 Task: Start in the project VikingTech the sprint 'Scope Sprint', with a duration of 1 week.
Action: Mouse moved to (50, 162)
Screenshot: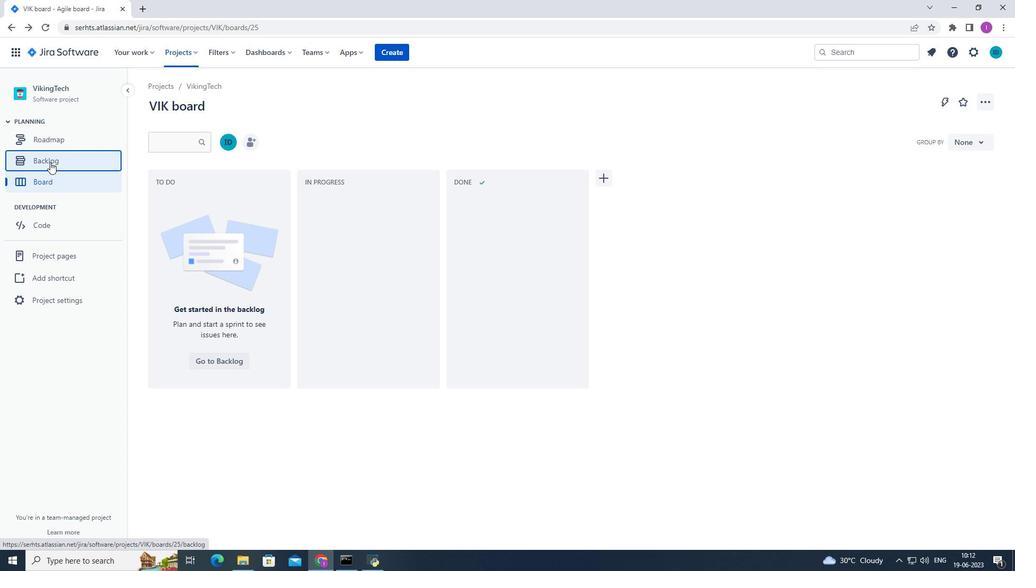 
Action: Mouse pressed left at (50, 162)
Screenshot: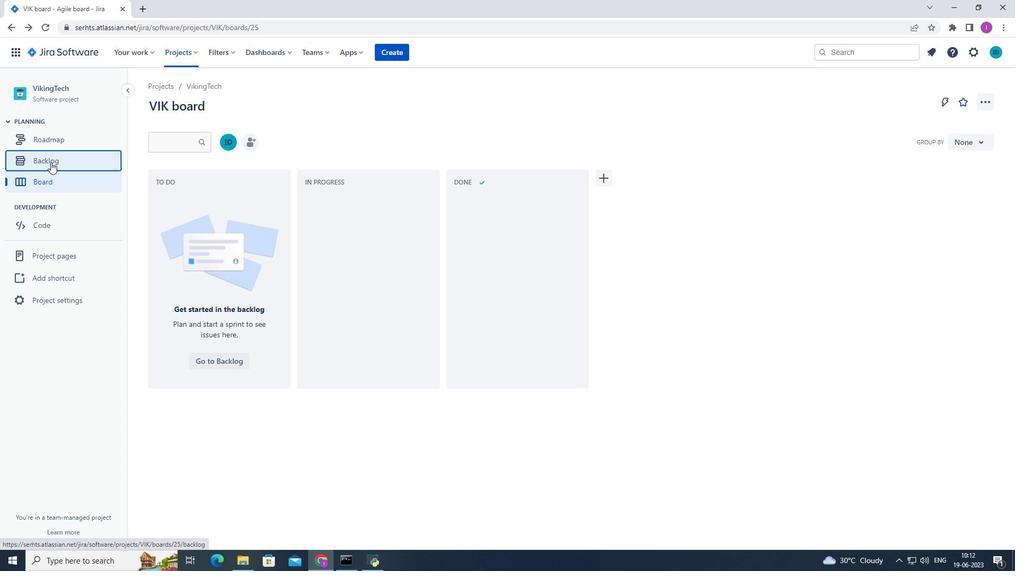 
Action: Mouse moved to (936, 167)
Screenshot: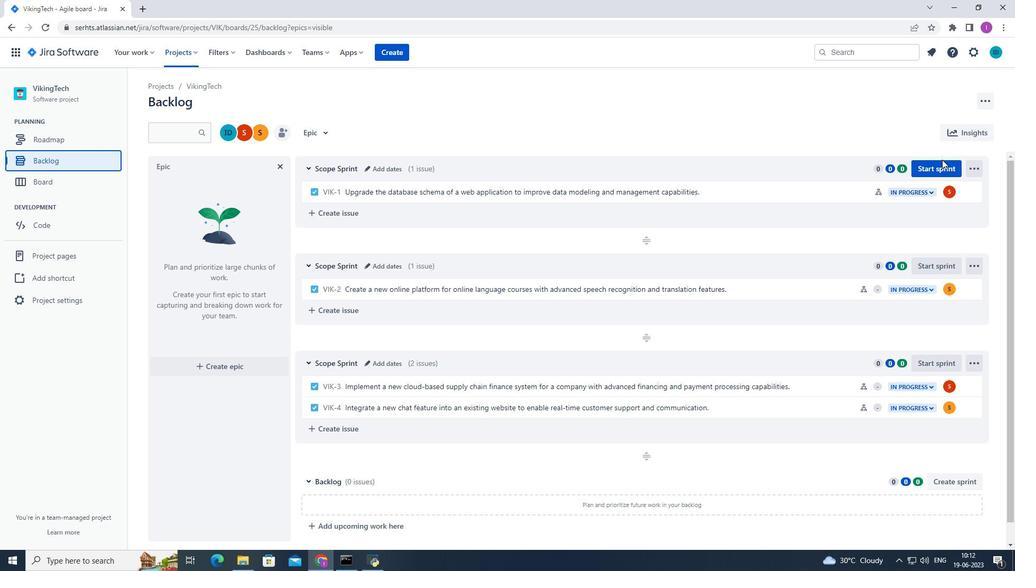 
Action: Mouse pressed left at (936, 167)
Screenshot: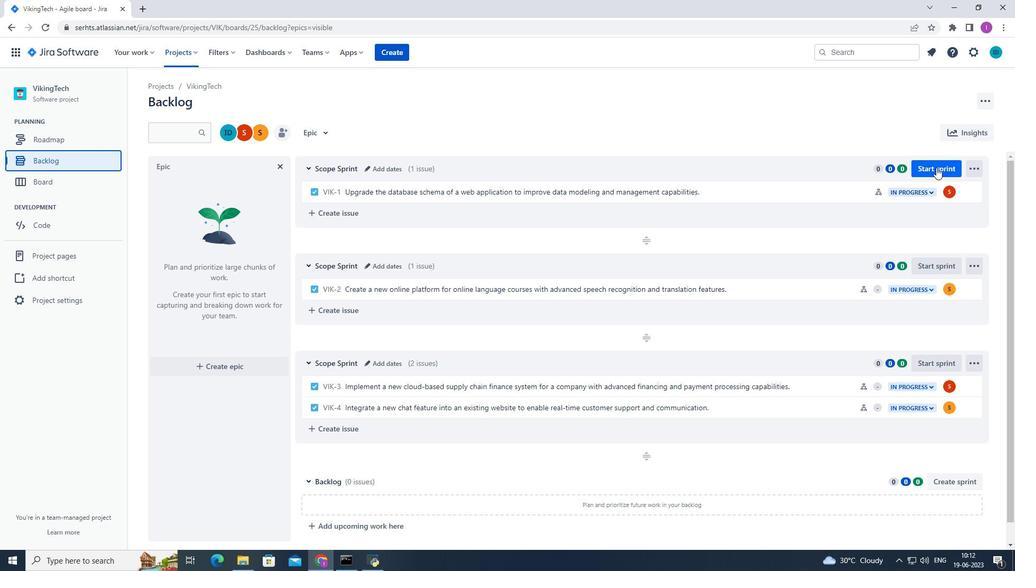 
Action: Mouse moved to (485, 184)
Screenshot: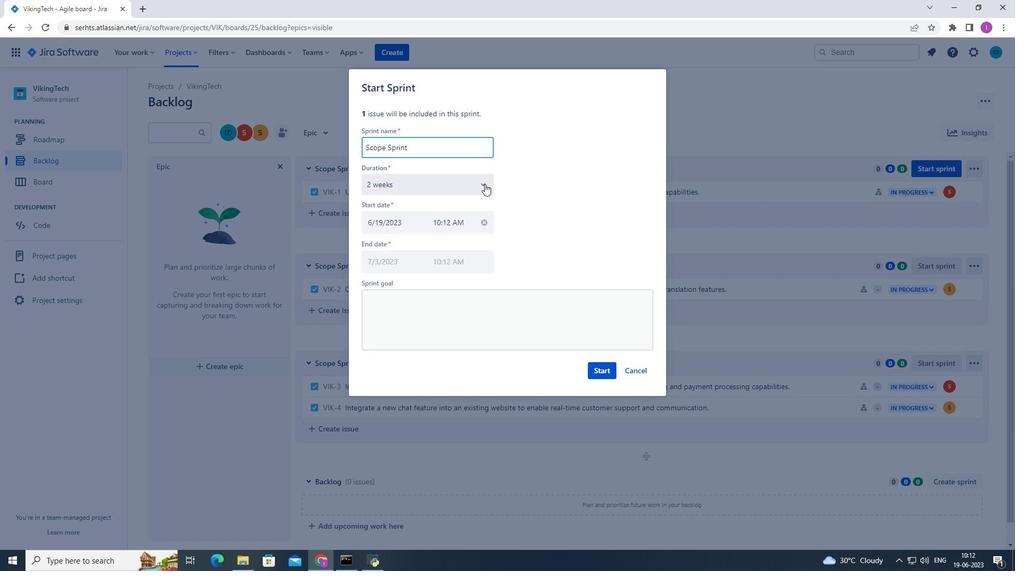 
Action: Mouse pressed left at (485, 184)
Screenshot: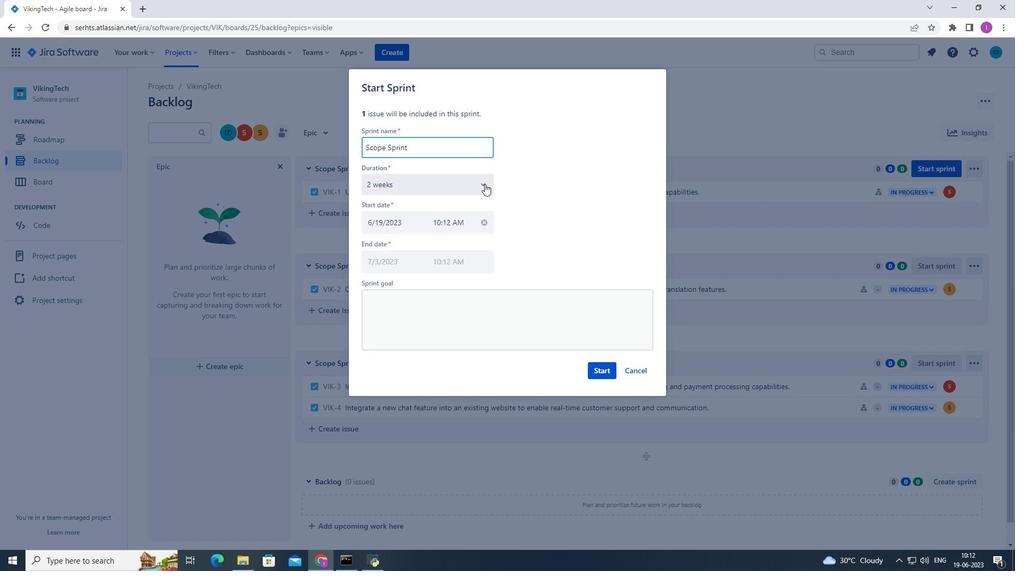 
Action: Mouse moved to (403, 212)
Screenshot: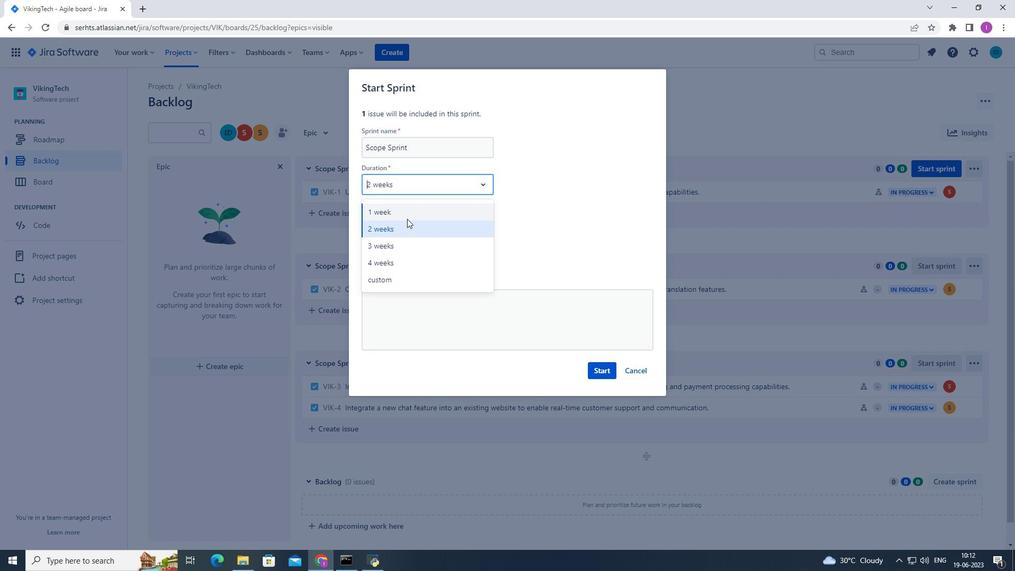 
Action: Mouse pressed left at (403, 212)
Screenshot: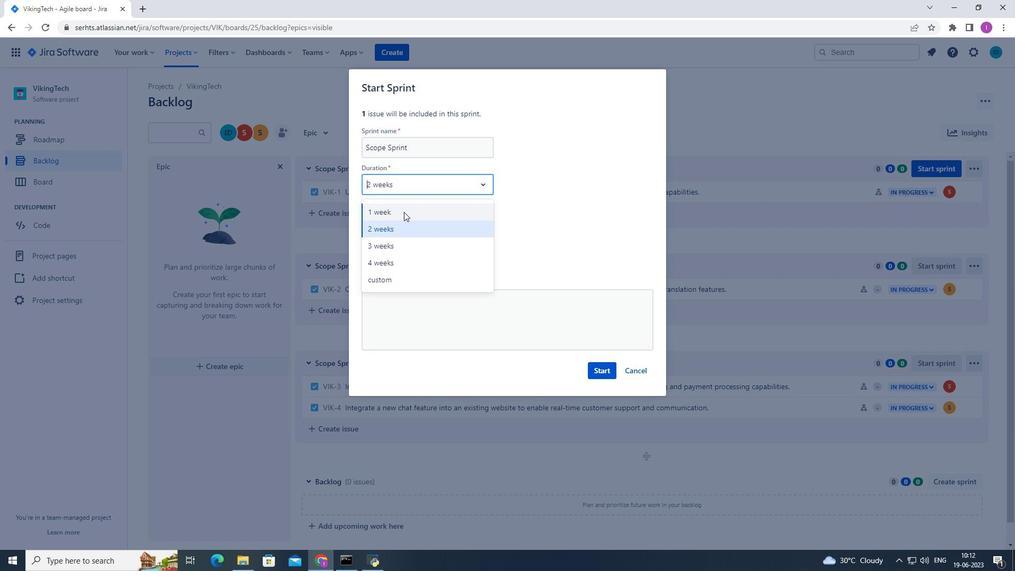 
Action: Mouse moved to (608, 374)
Screenshot: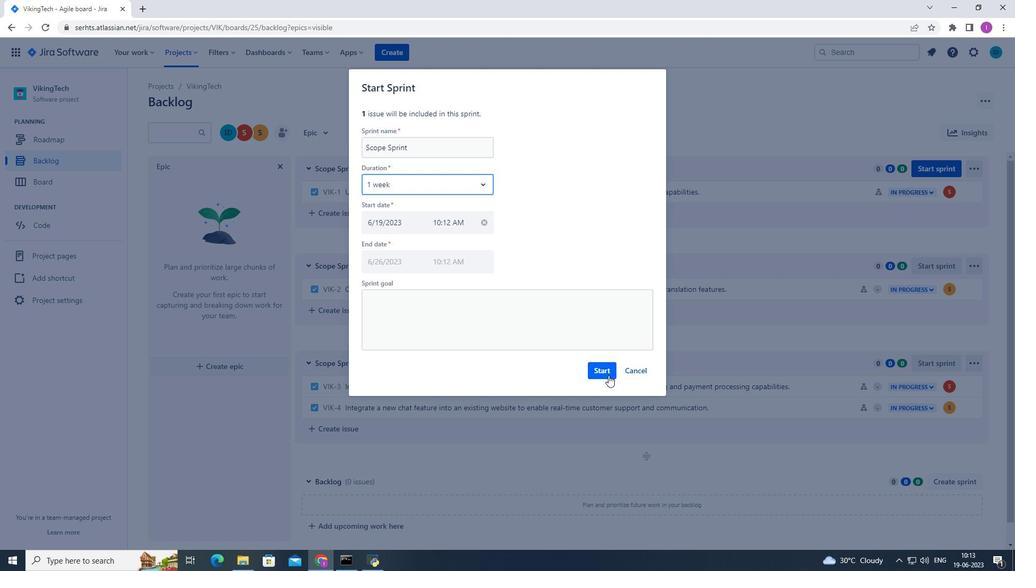 
Action: Mouse pressed left at (608, 374)
Screenshot: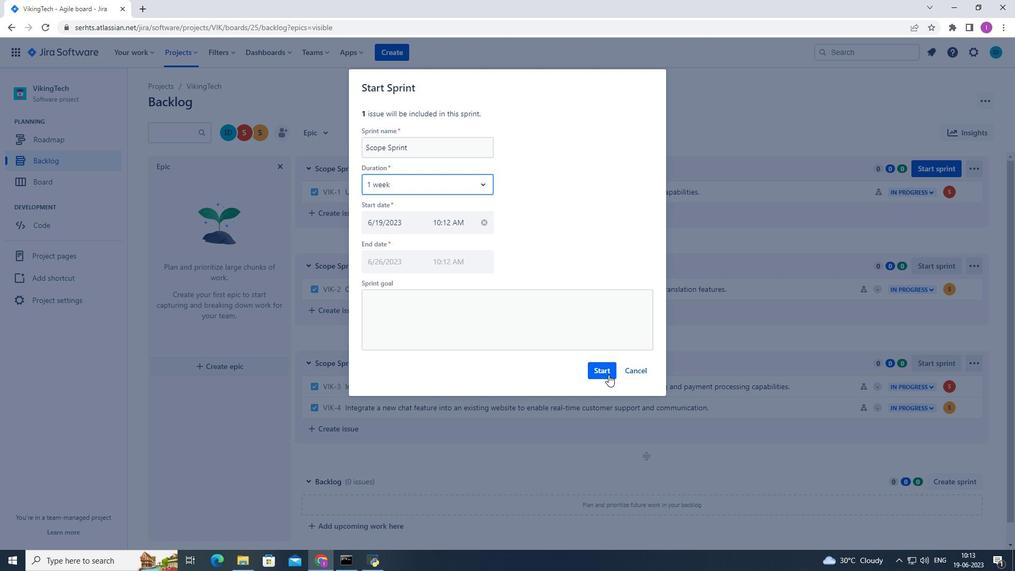 
Action: Mouse moved to (511, 312)
Screenshot: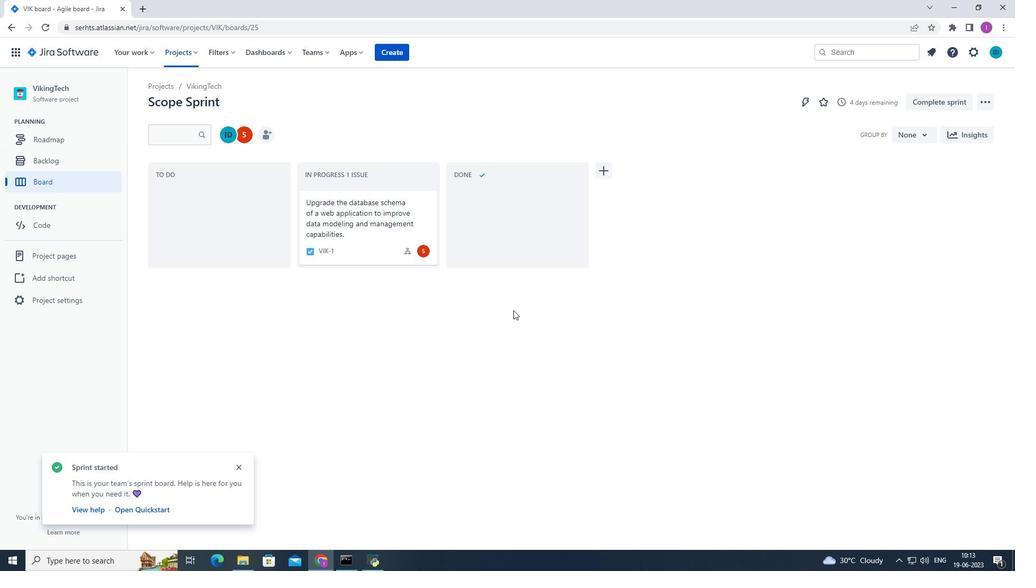 
